 Task: For heading Calibri with Bold.  font size for heading24,  'Change the font style of data to'Bell MT.  and font size to 16,  Change the alignment of both headline & data to Align middle & Align Center.  In the sheet   Stellar Sales templetes book
Action: Mouse moved to (149, 162)
Screenshot: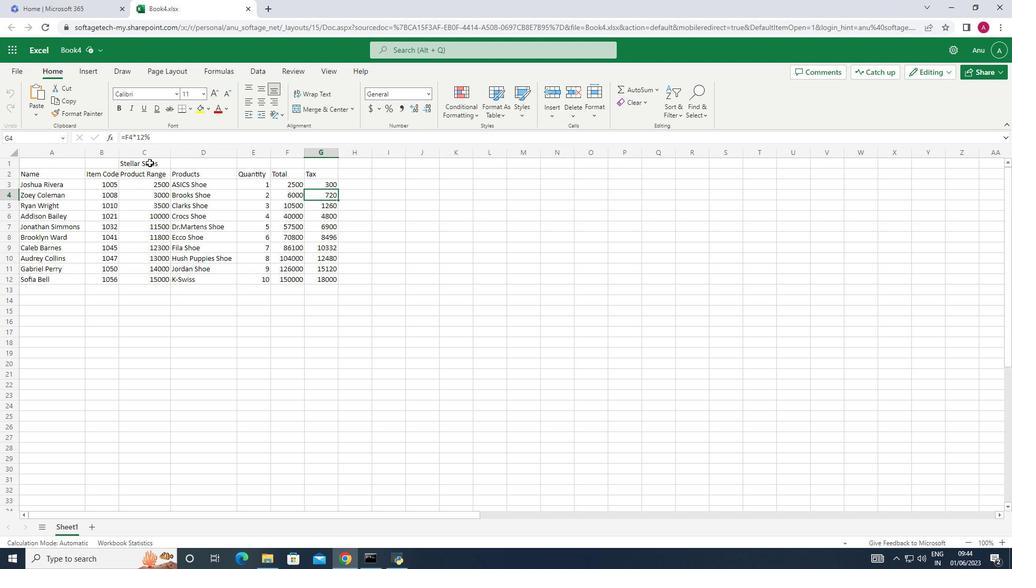 
Action: Mouse pressed left at (149, 162)
Screenshot: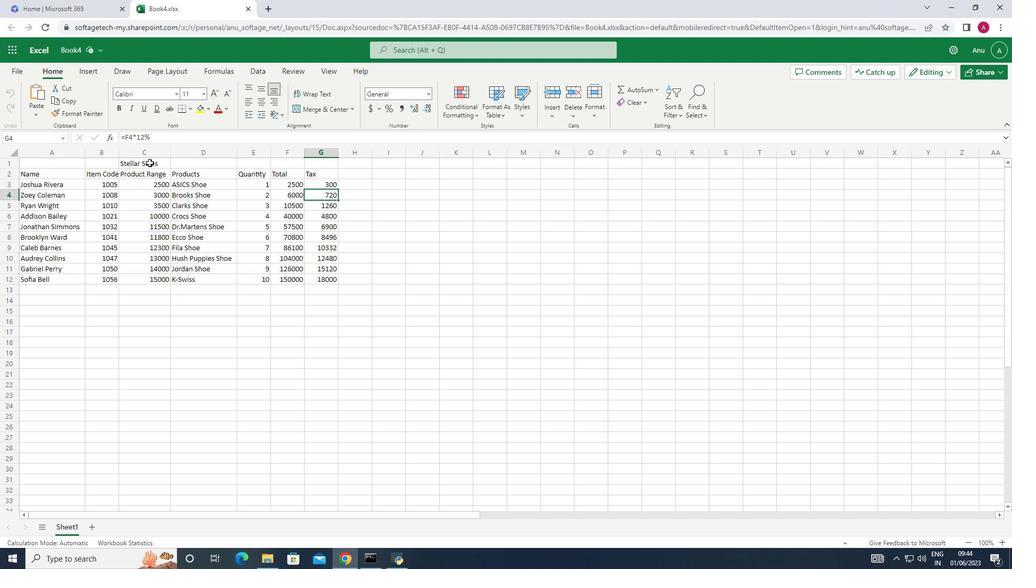 
Action: Mouse moved to (121, 107)
Screenshot: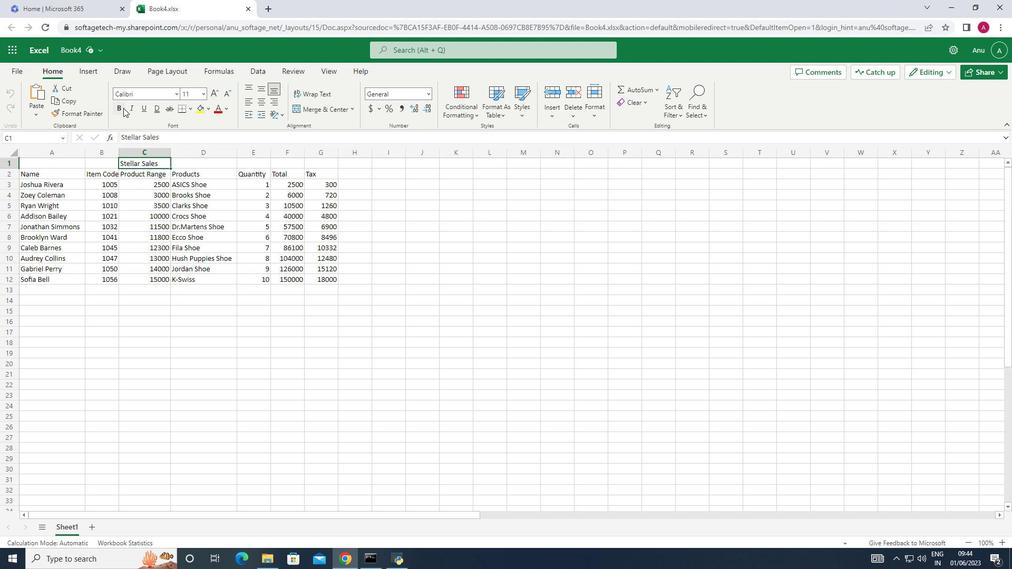 
Action: Mouse pressed left at (121, 107)
Screenshot: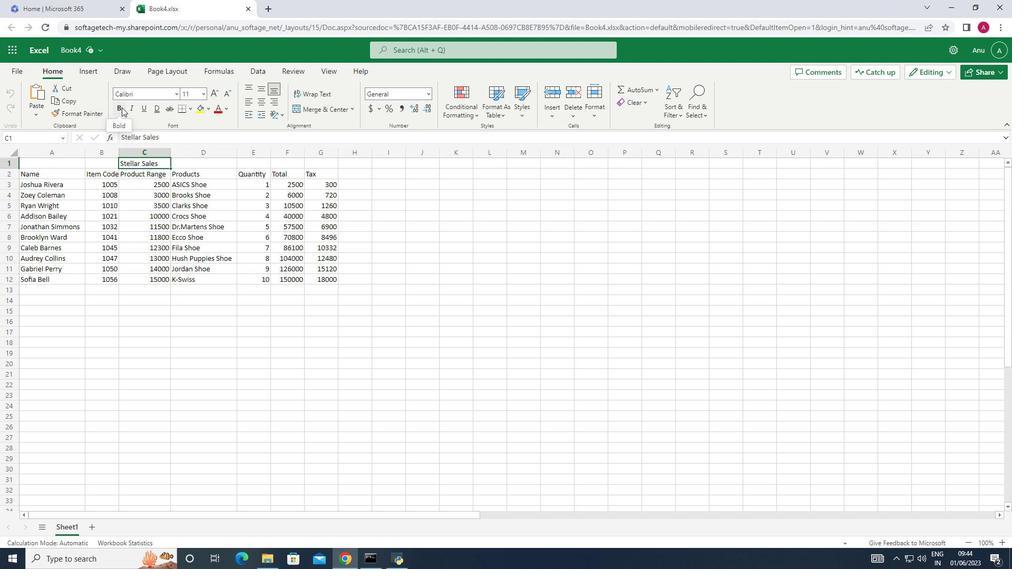 
Action: Mouse moved to (202, 96)
Screenshot: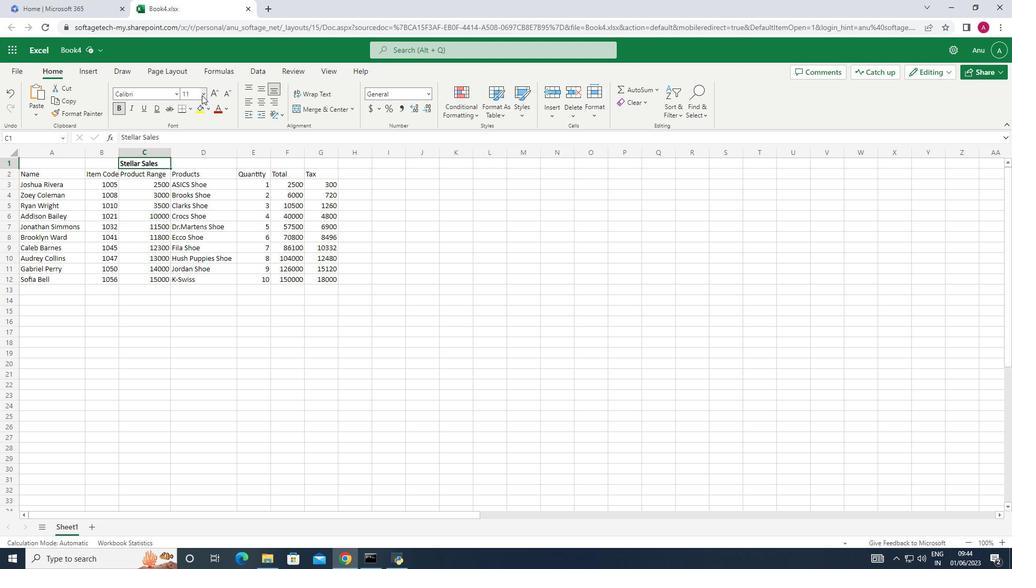
Action: Mouse pressed left at (202, 96)
Screenshot: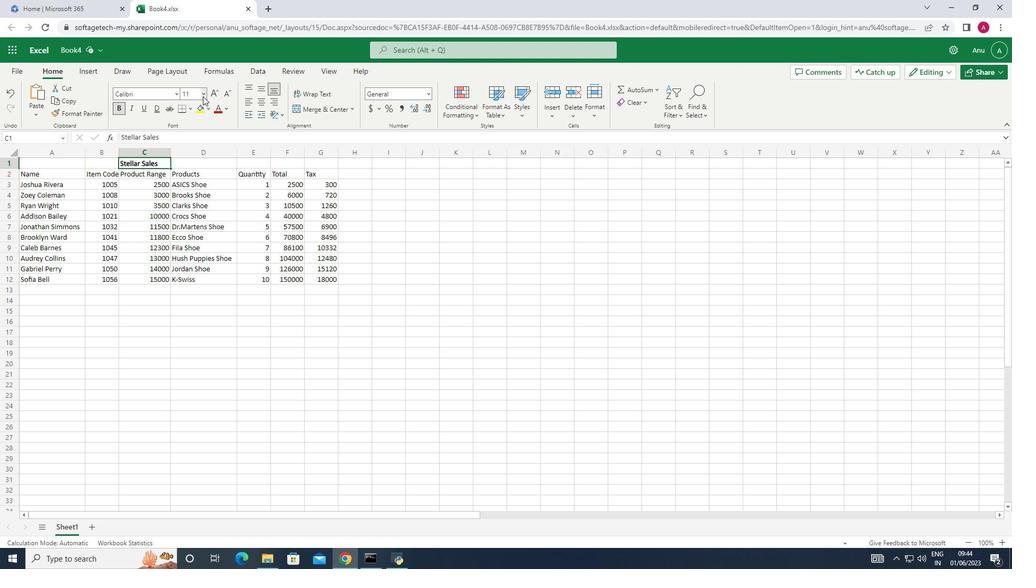 
Action: Mouse moved to (191, 238)
Screenshot: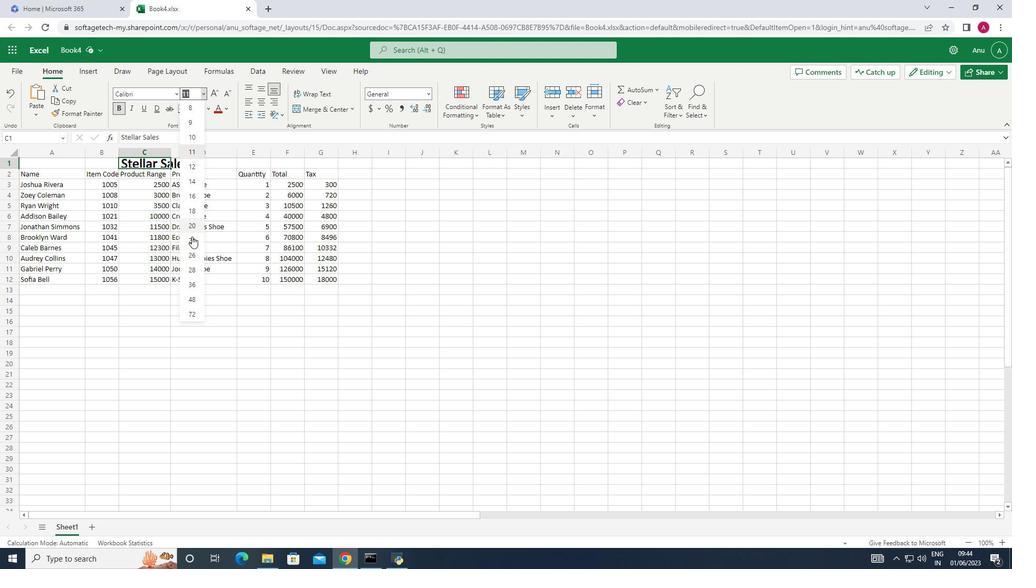 
Action: Mouse pressed left at (191, 238)
Screenshot: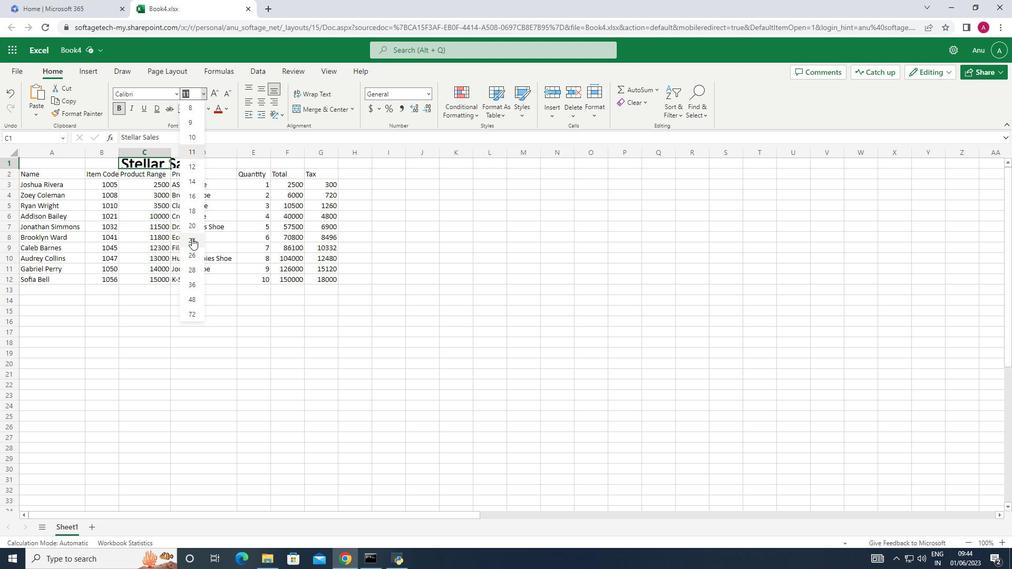 
Action: Mouse moved to (54, 188)
Screenshot: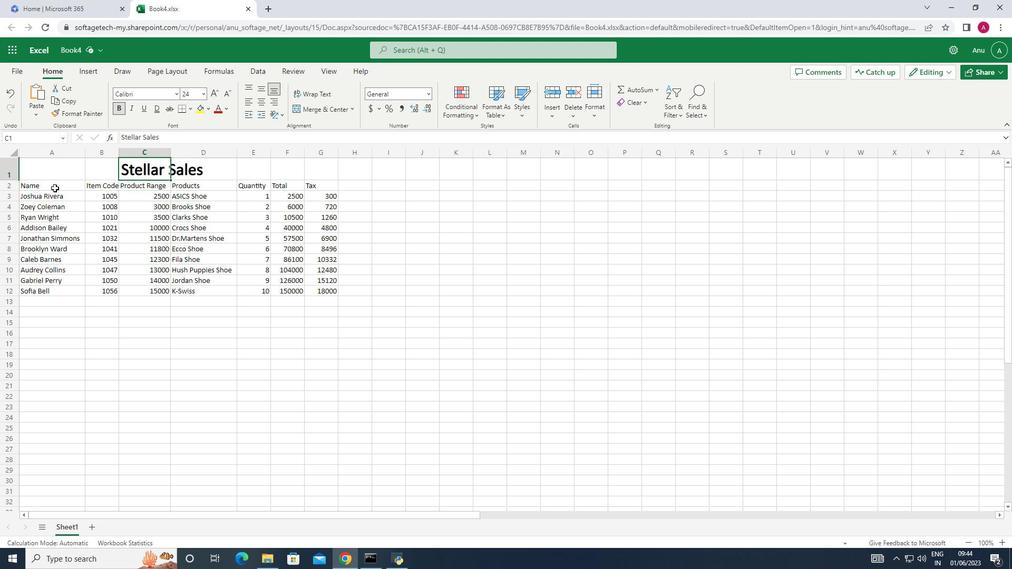 
Action: Mouse pressed left at (54, 188)
Screenshot: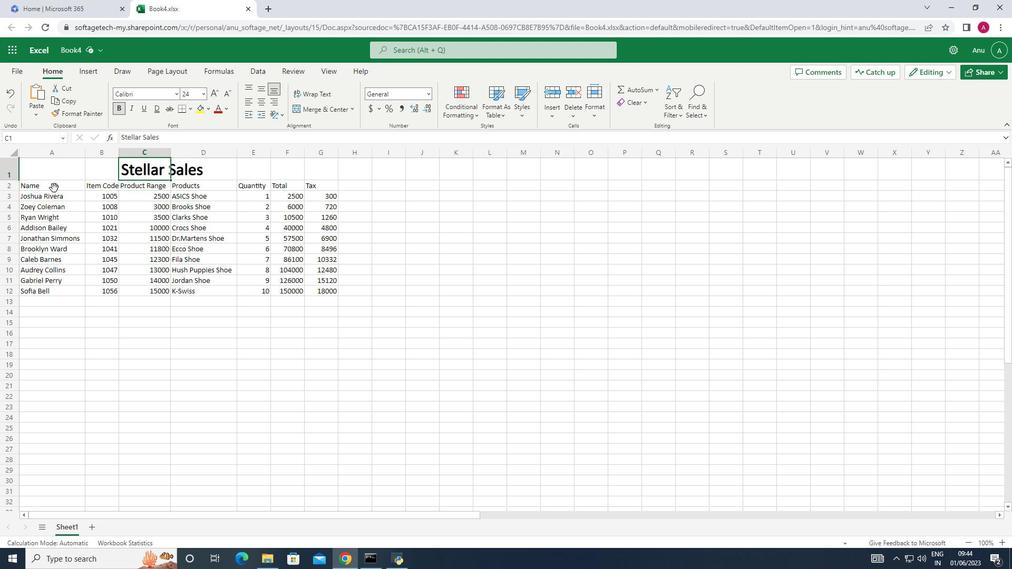 
Action: Mouse moved to (133, 94)
Screenshot: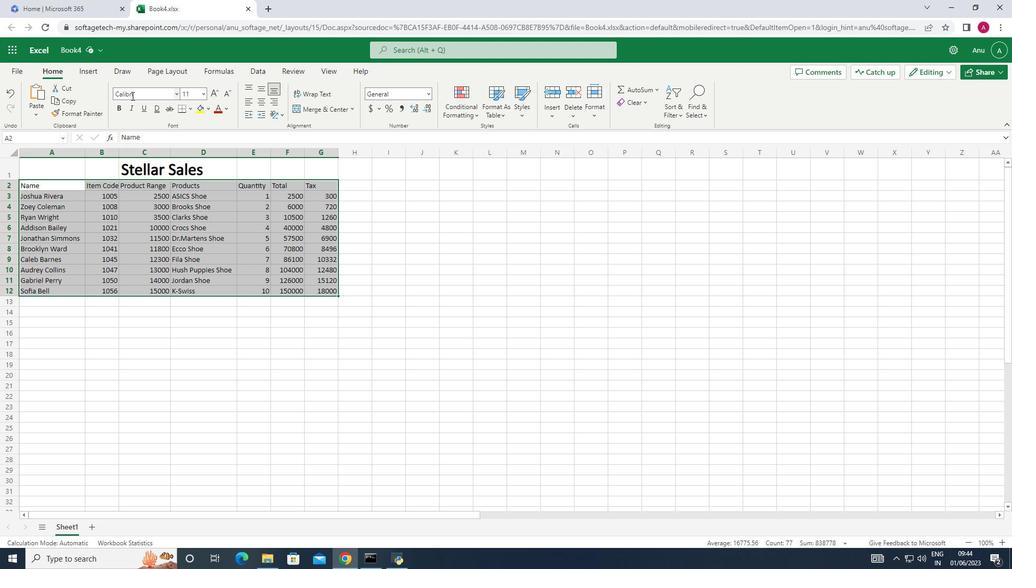 
Action: Mouse pressed left at (133, 94)
Screenshot: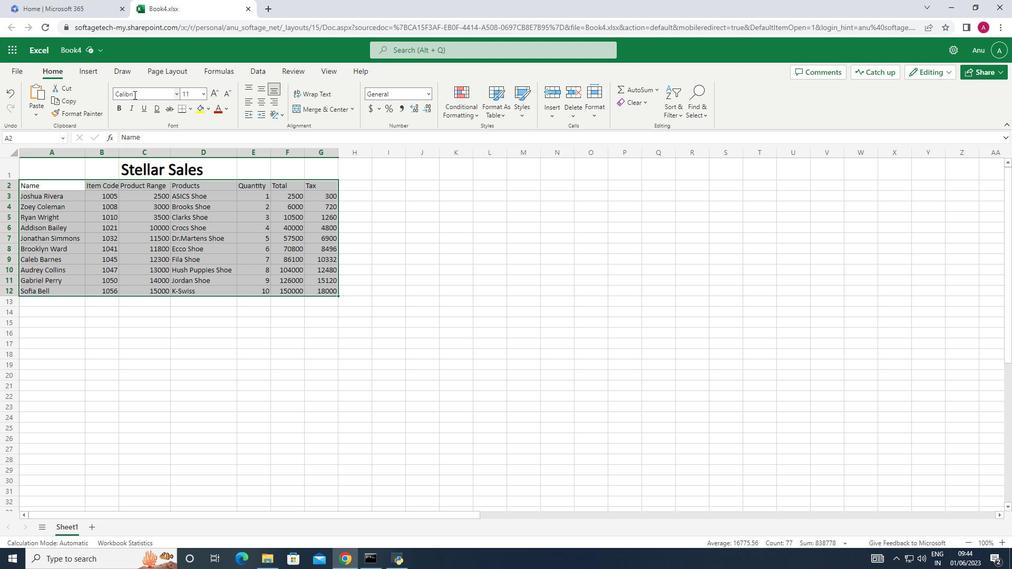 
Action: Key pressed <Key.shift>Bell<Key.space><Key.shift>Mt<Key.backspace><Key.shift><Key.shift><Key.shift><Key.shift><Key.shift>T<Key.enter>
Screenshot: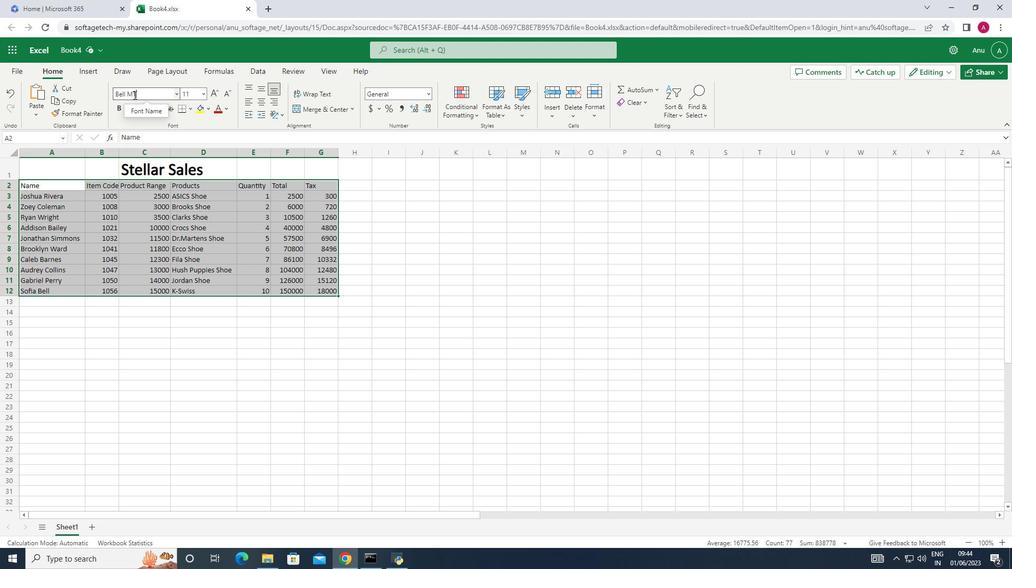
Action: Mouse moved to (200, 97)
Screenshot: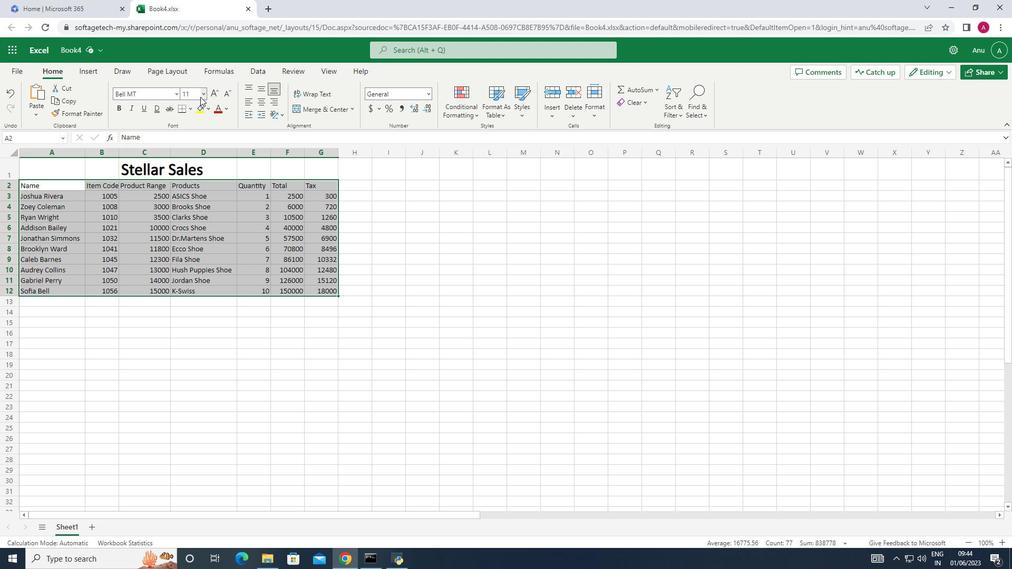 
Action: Mouse pressed left at (200, 97)
Screenshot: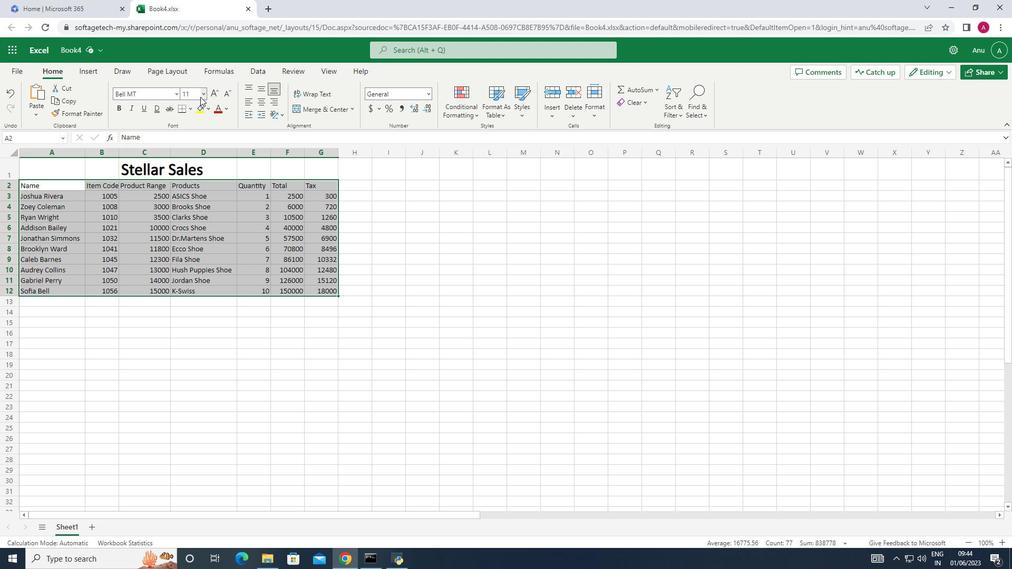 
Action: Mouse moved to (189, 195)
Screenshot: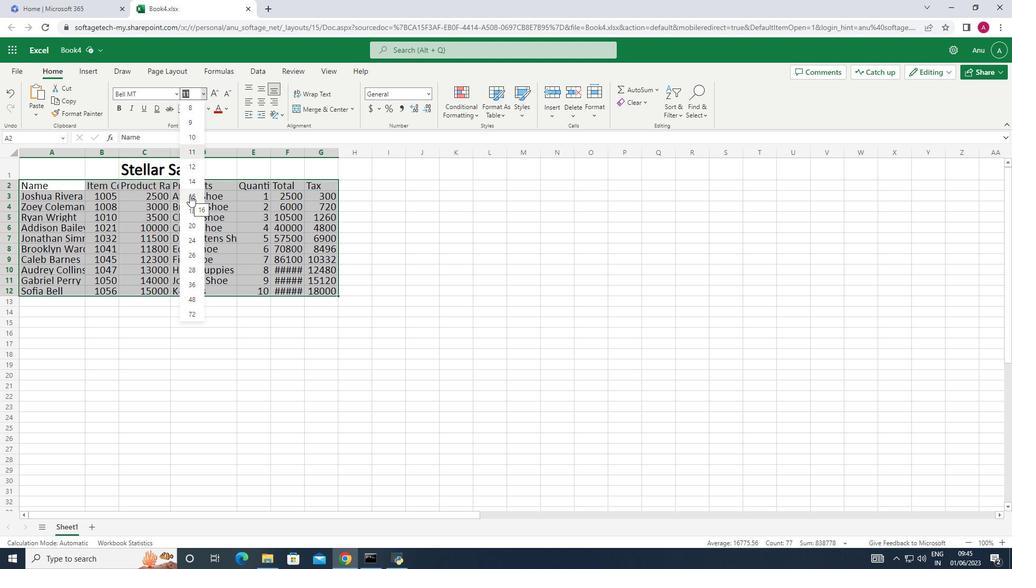 
Action: Mouse pressed left at (189, 195)
Screenshot: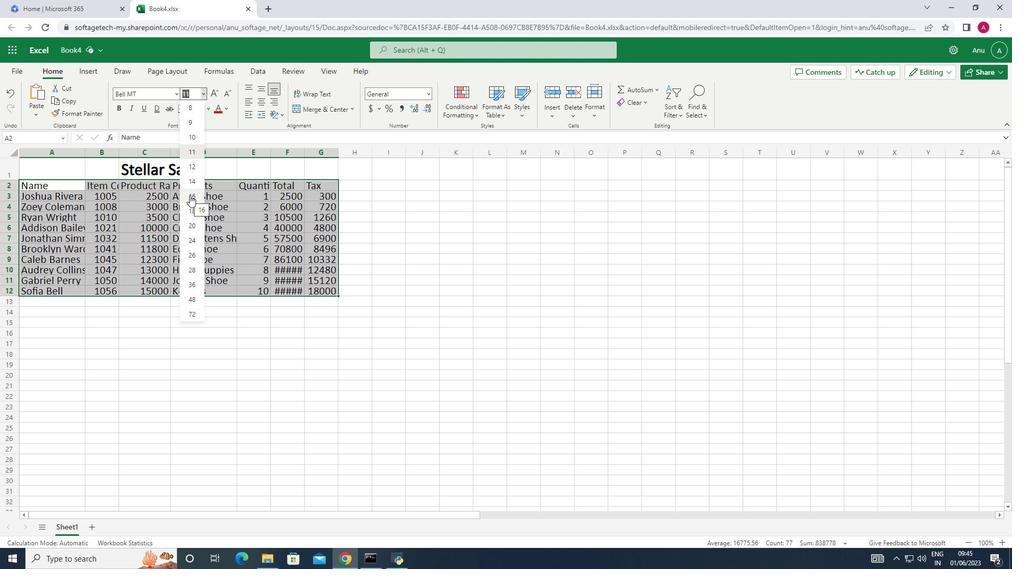 
Action: Mouse moved to (260, 100)
Screenshot: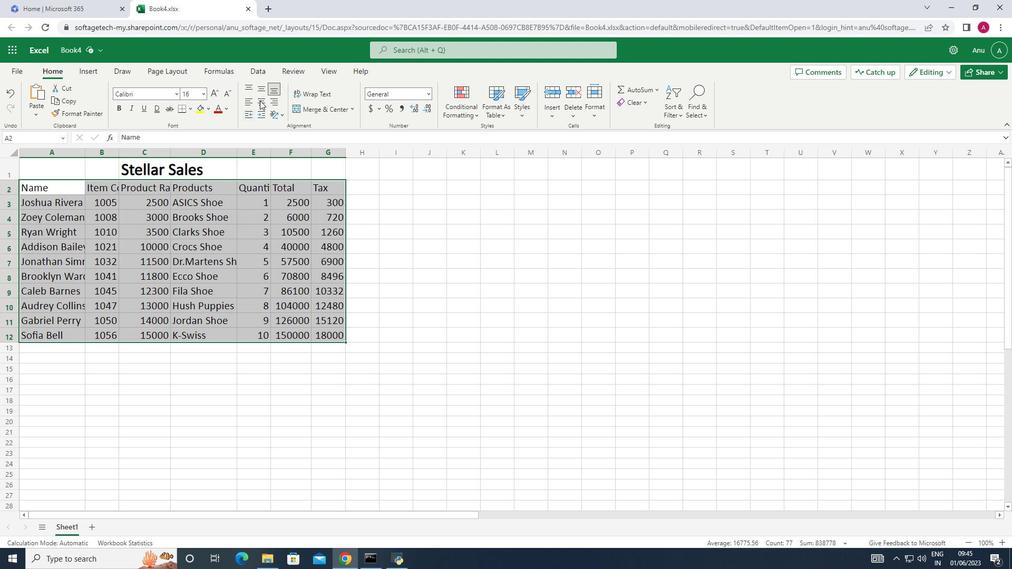 
Action: Mouse pressed left at (260, 100)
Screenshot: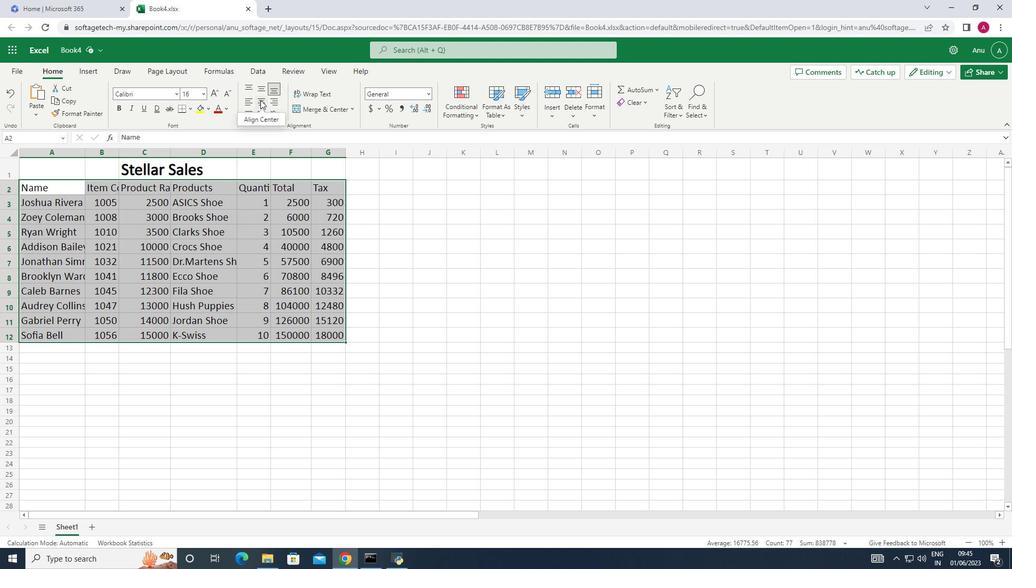 
Action: Mouse moved to (389, 230)
Screenshot: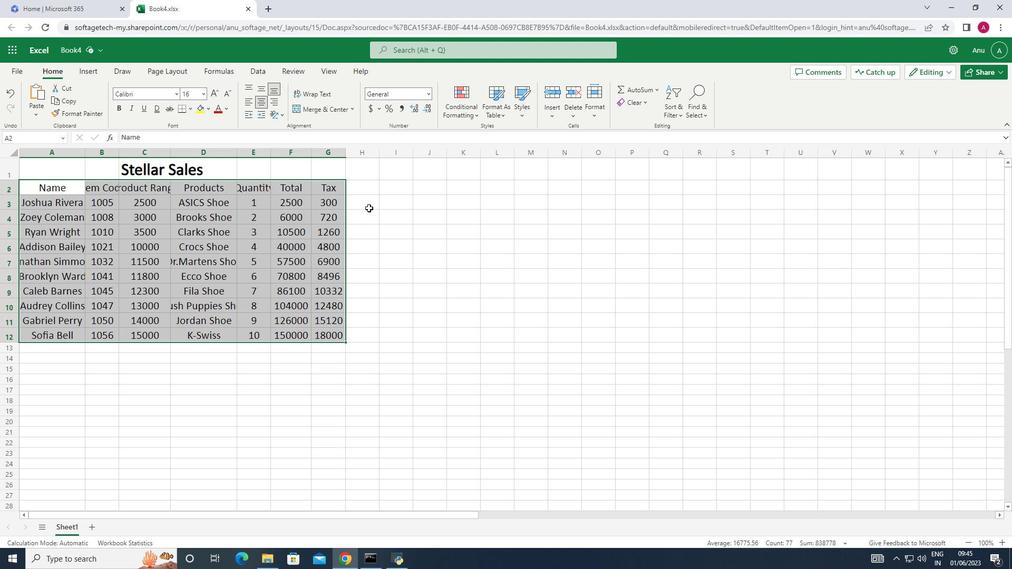 
Action: Mouse pressed left at (389, 230)
Screenshot: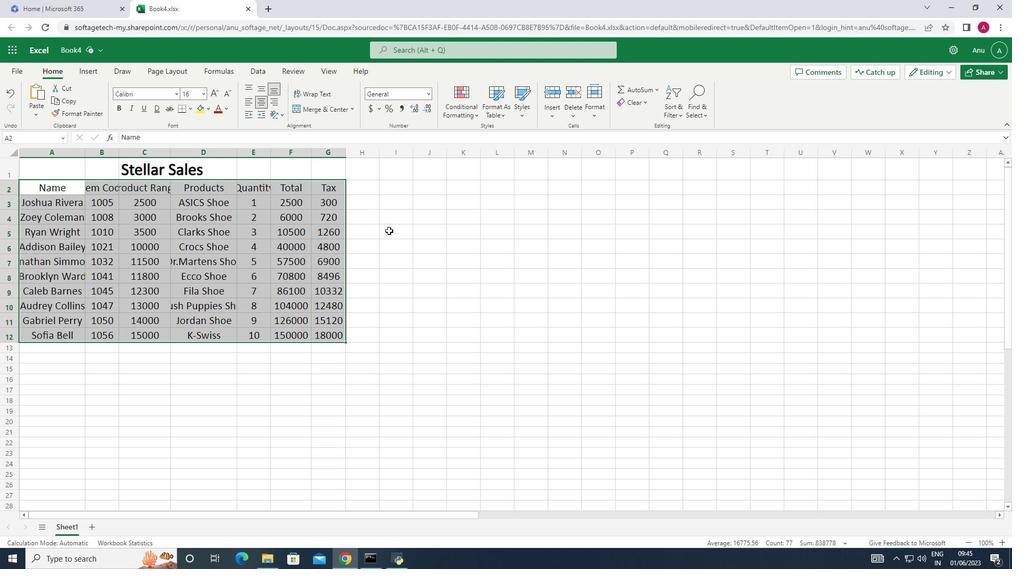 
Action: Mouse moved to (169, 151)
Screenshot: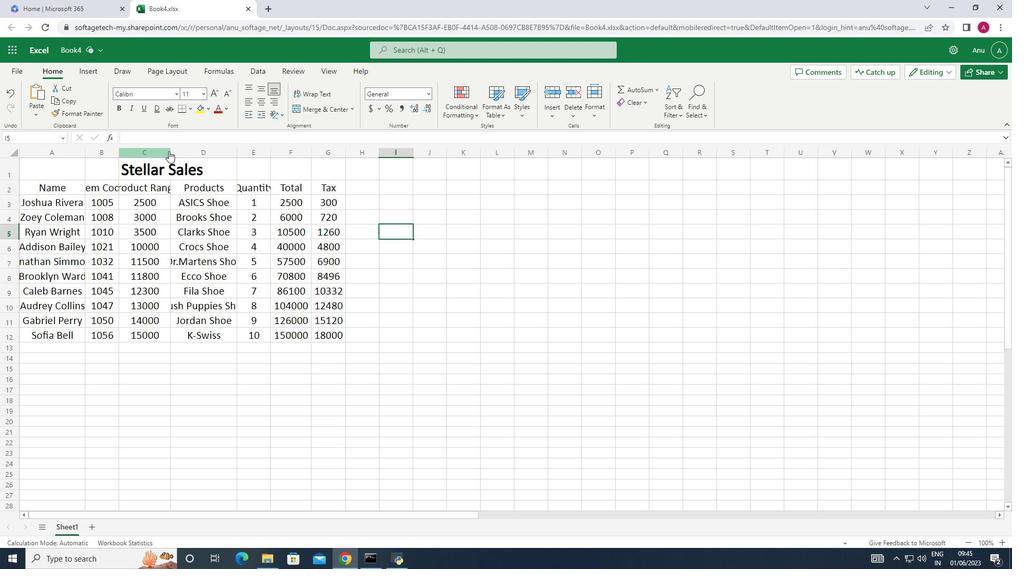 
Action: Mouse pressed left at (169, 151)
Screenshot: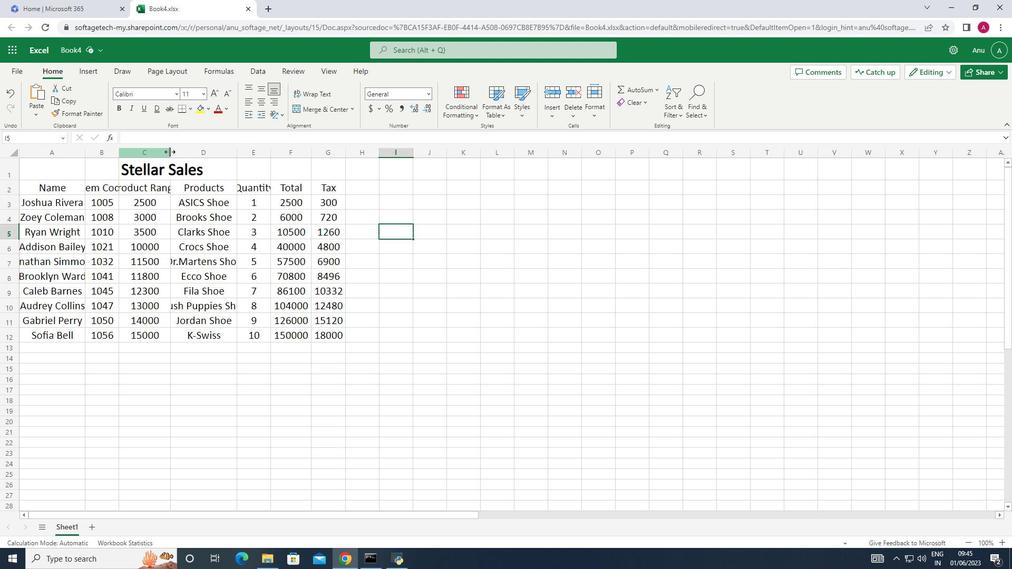
Action: Mouse pressed left at (169, 151)
Screenshot: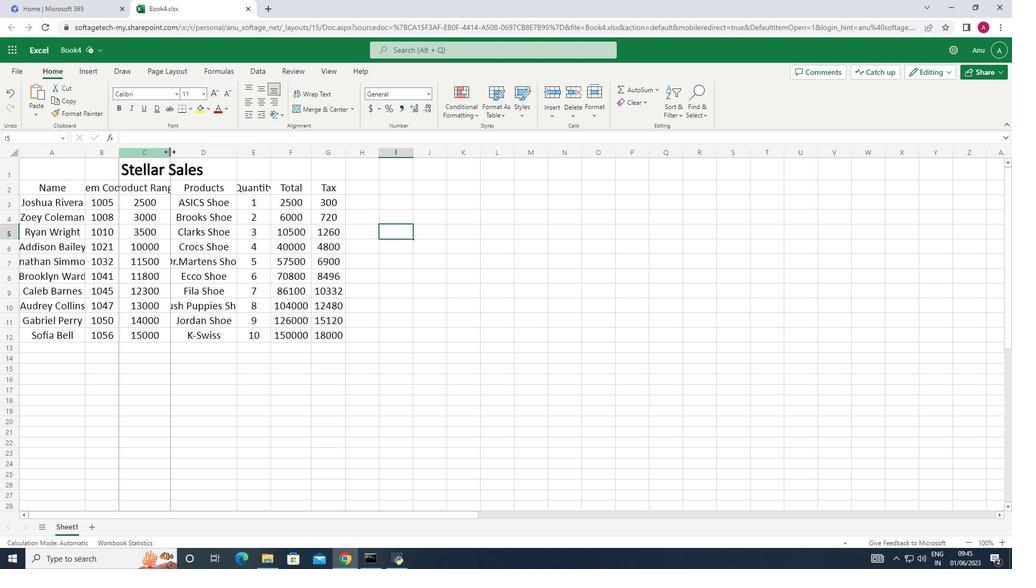
Action: Mouse moved to (118, 152)
Screenshot: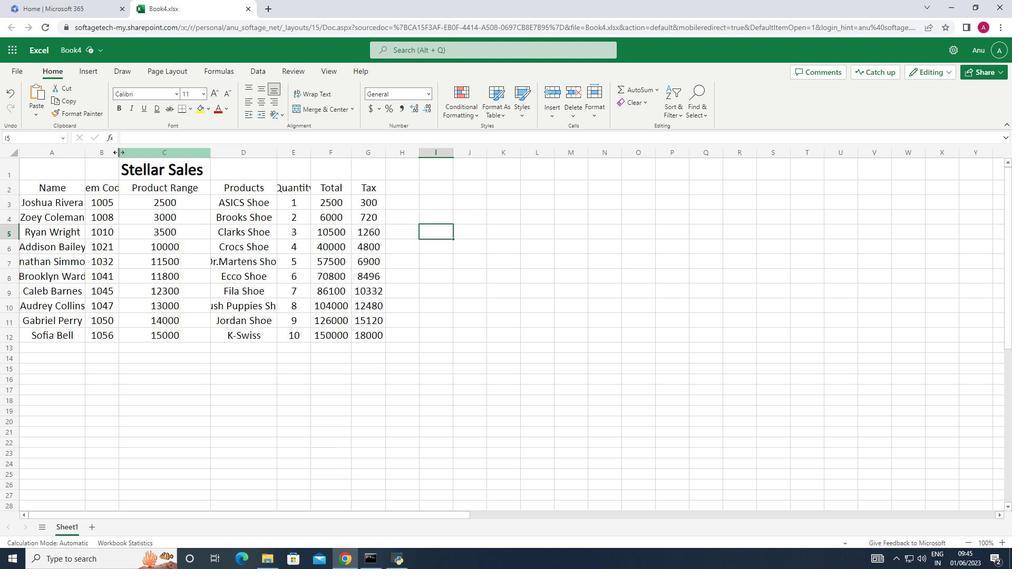 
Action: Mouse pressed left at (118, 152)
Screenshot: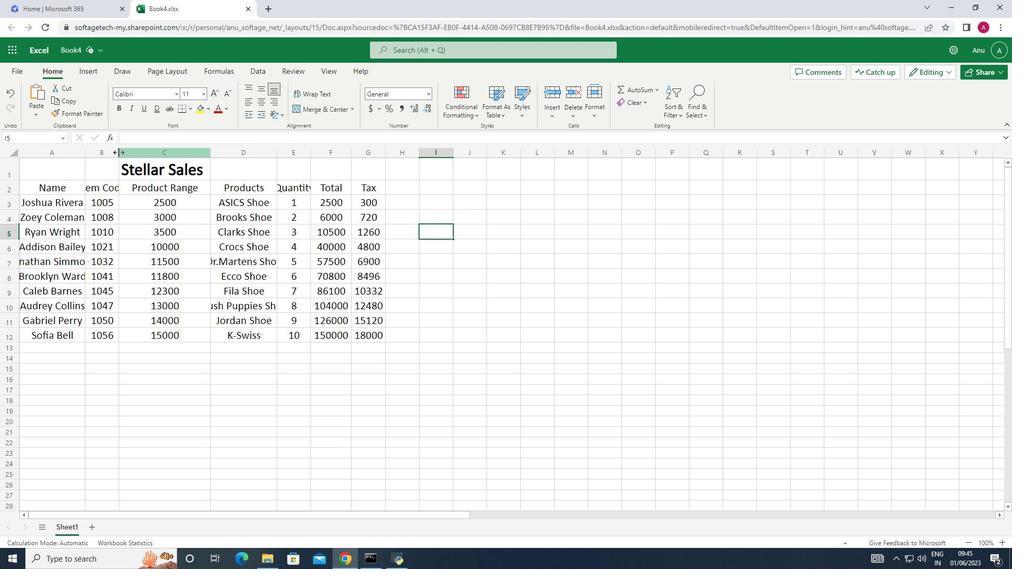 
Action: Mouse moved to (119, 152)
Screenshot: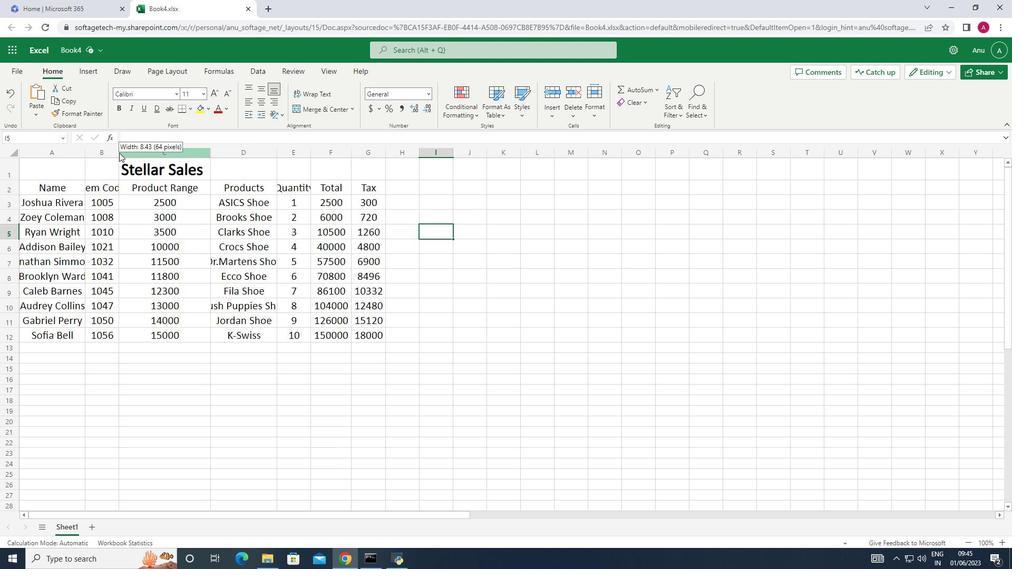 
Action: Mouse pressed left at (119, 152)
Screenshot: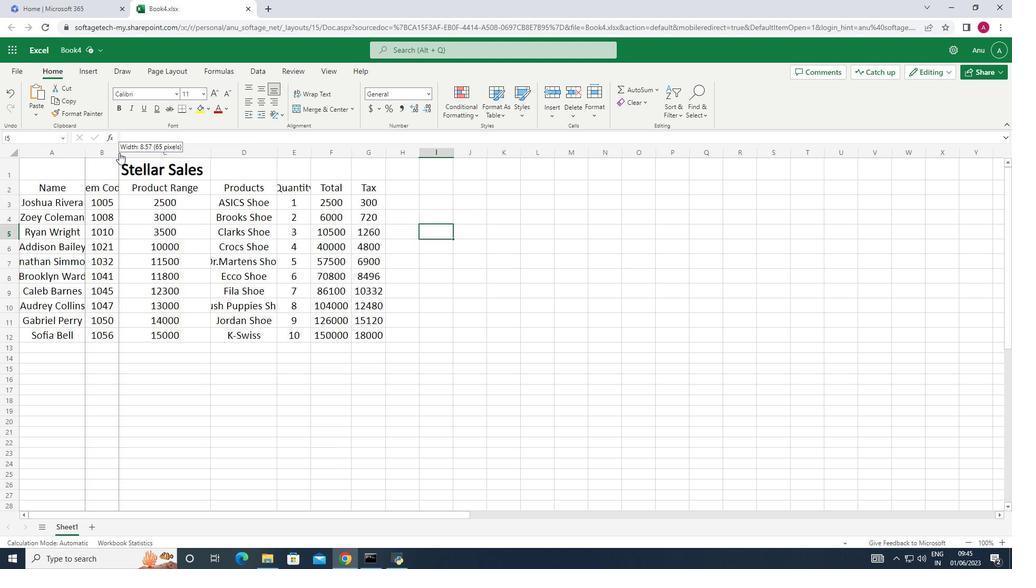 
Action: Mouse moved to (84, 152)
Screenshot: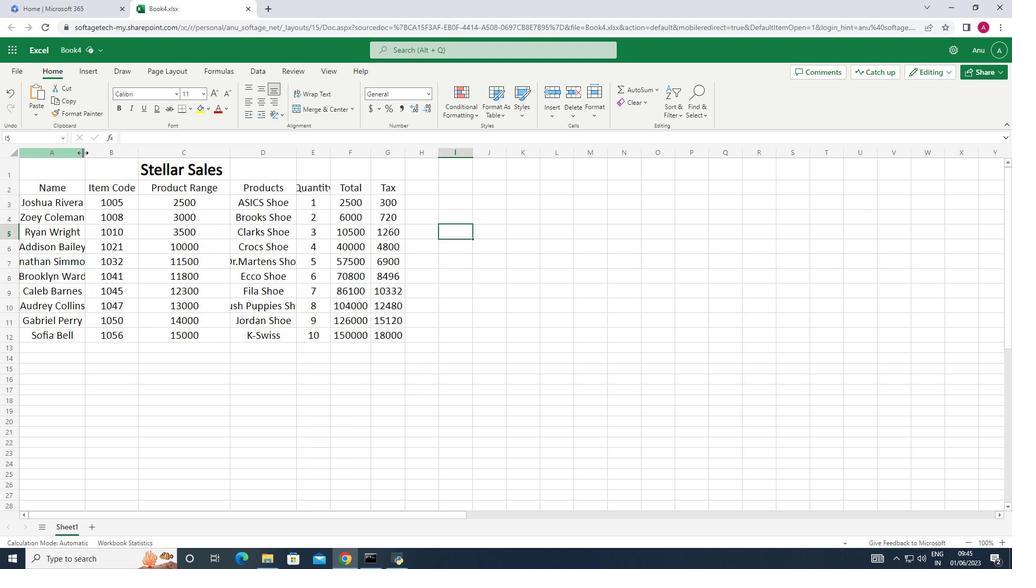 
Action: Mouse pressed left at (84, 152)
Screenshot: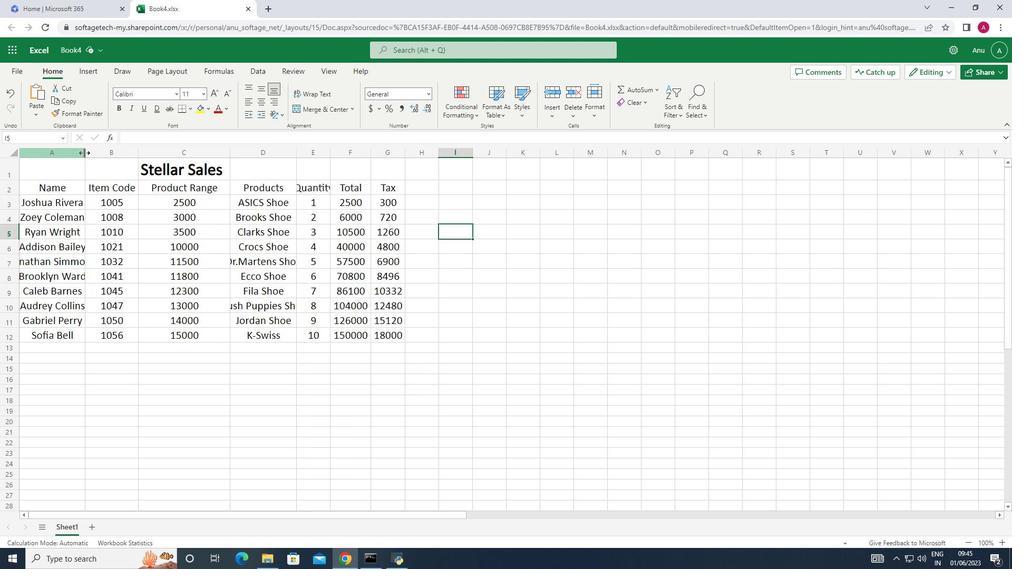 
Action: Mouse pressed left at (84, 152)
Screenshot: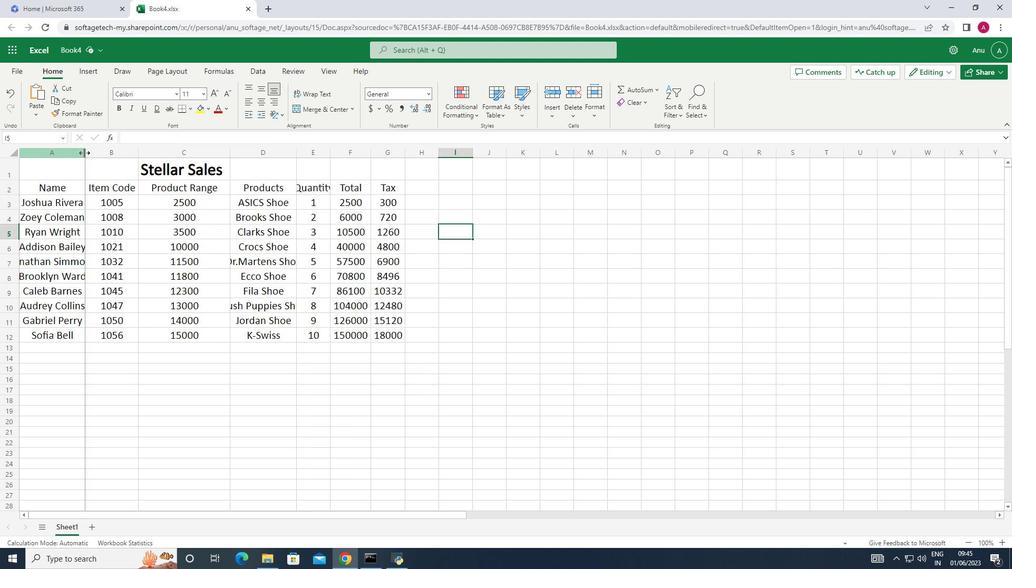 
Action: Mouse moved to (321, 152)
Screenshot: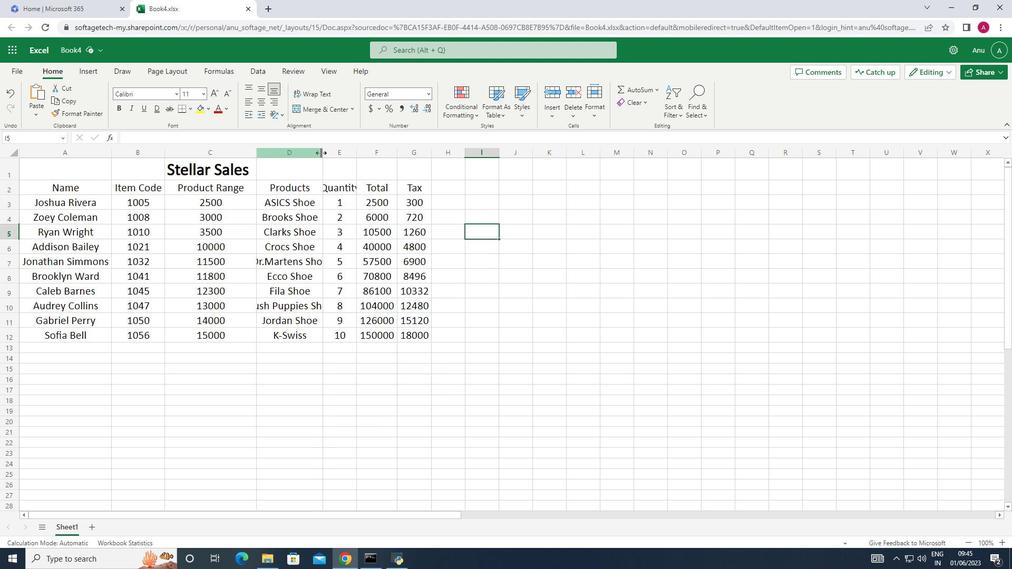 
Action: Mouse pressed left at (321, 152)
Screenshot: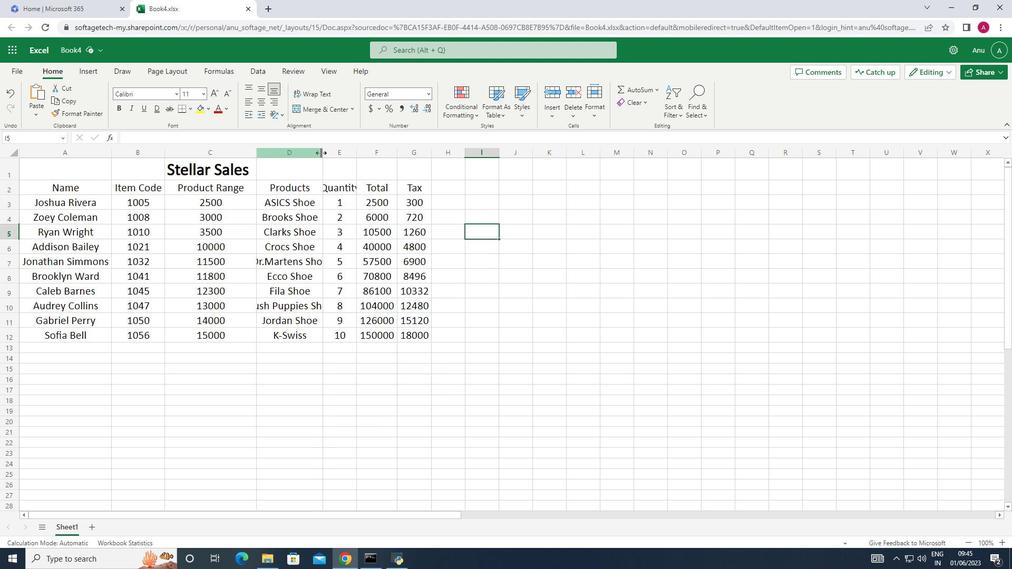 
Action: Mouse pressed left at (321, 152)
Screenshot: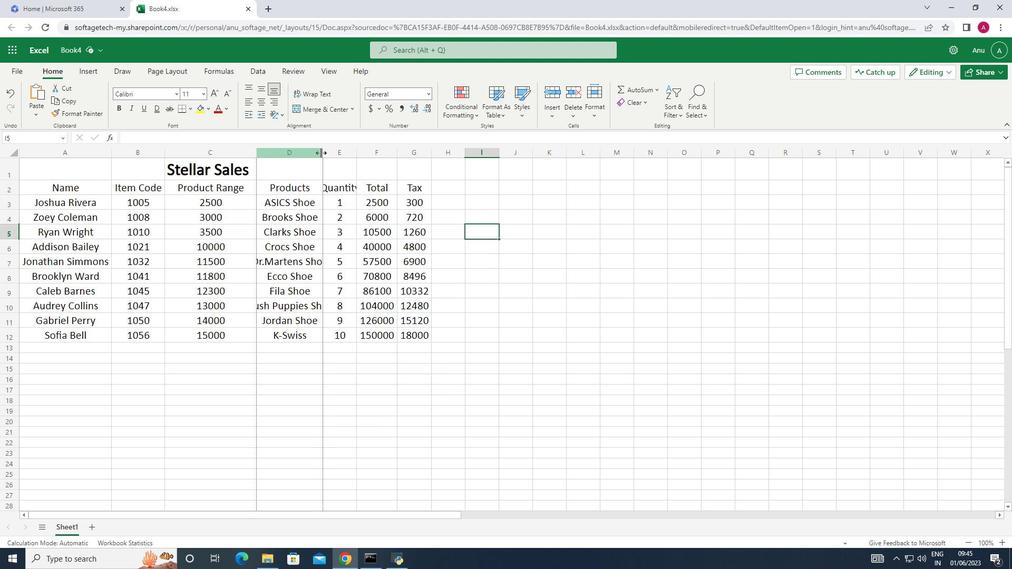 
Action: Mouse moved to (382, 150)
Screenshot: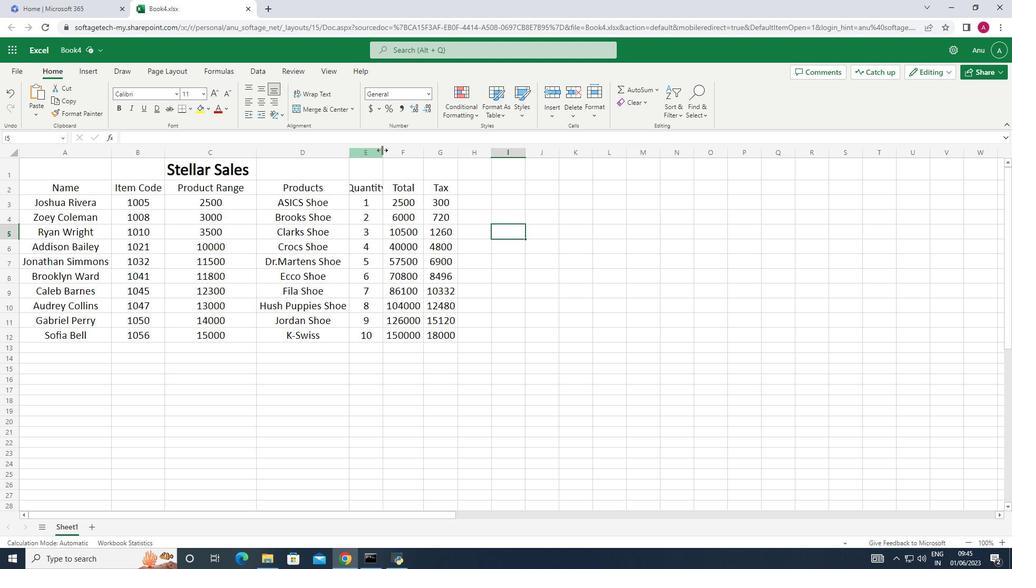 
Action: Mouse pressed left at (382, 150)
Screenshot: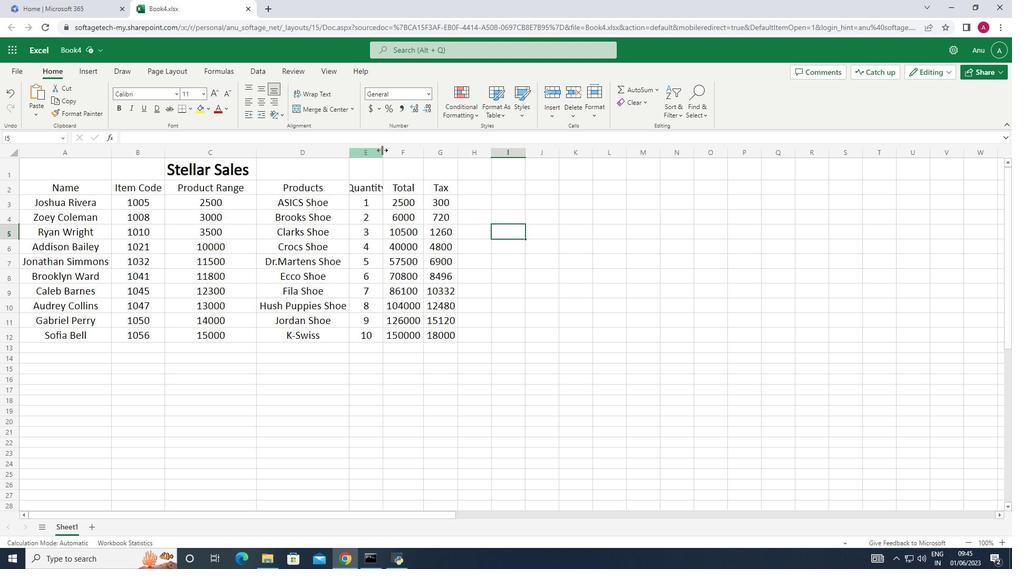 
Action: Mouse pressed left at (382, 150)
Screenshot: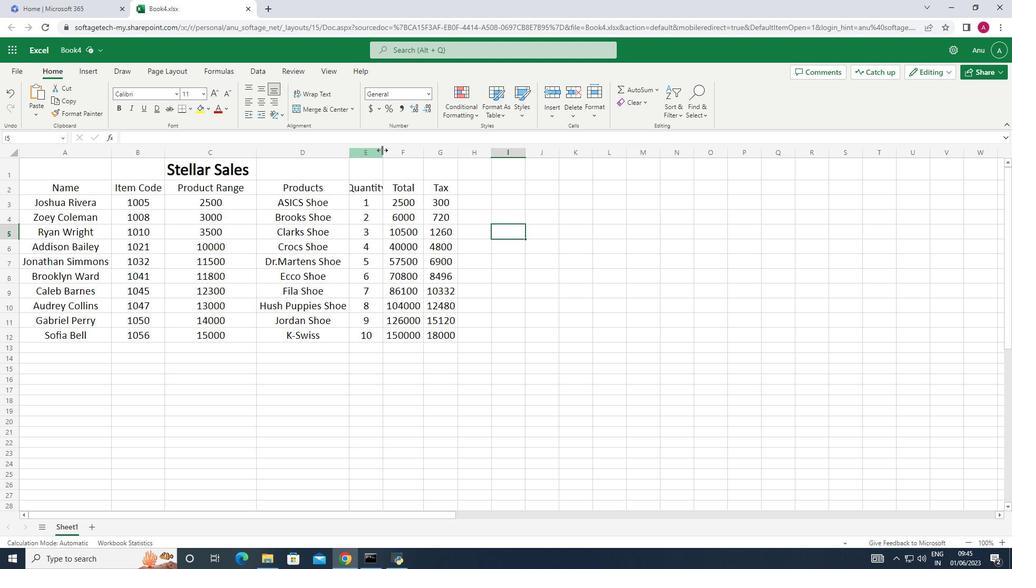 
Action: Mouse moved to (506, 188)
Screenshot: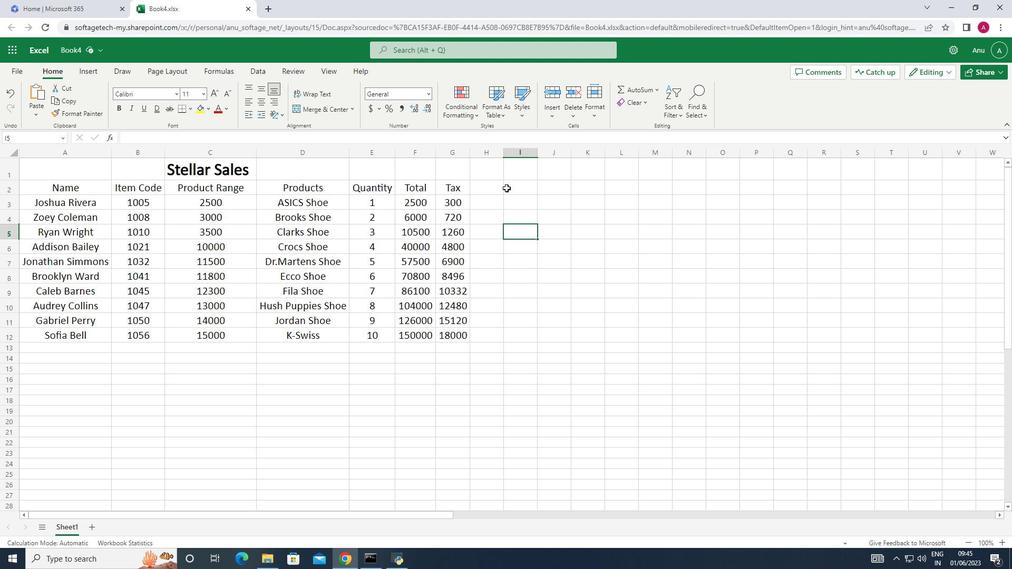
